 Task: Create Card Event Planning in Board Employee Performance Tracking to Workspace Contract Management. Create Card Roundtable Discussion Review in Board Customer Feedback Action Planning to Workspace Contract Management. Create Card Event Execution in Board Business Model Lean Startup Methodology Implementation to Workspace Contract Management
Action: Mouse moved to (57, 280)
Screenshot: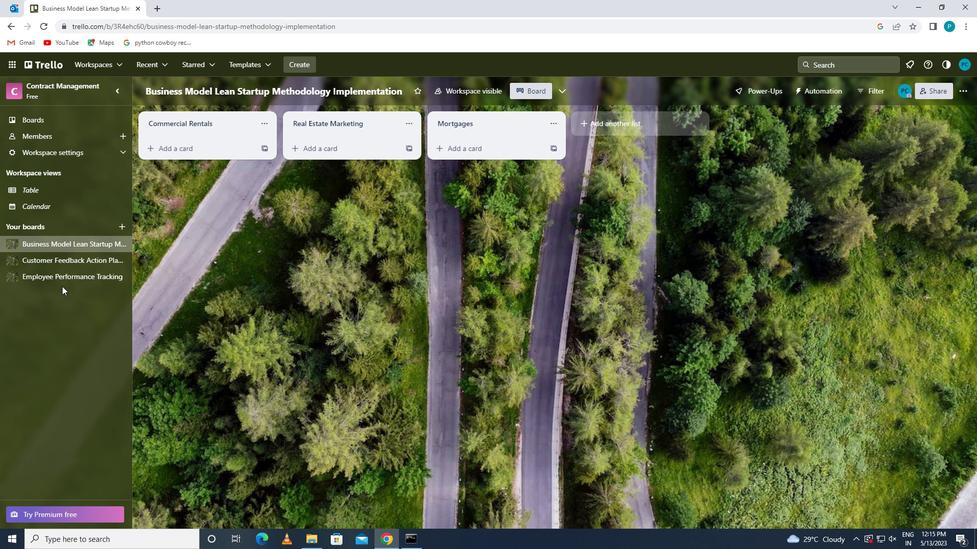 
Action: Mouse pressed left at (57, 280)
Screenshot: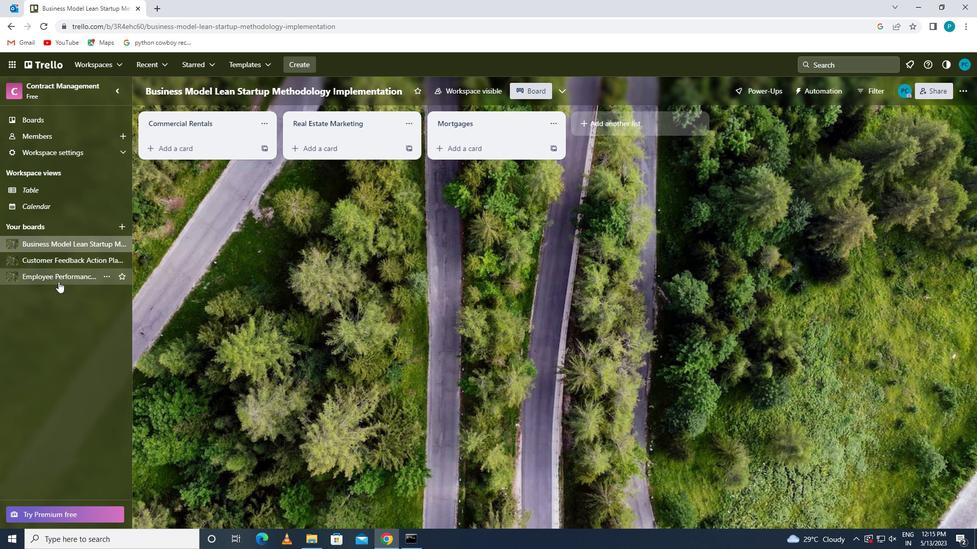 
Action: Mouse moved to (174, 149)
Screenshot: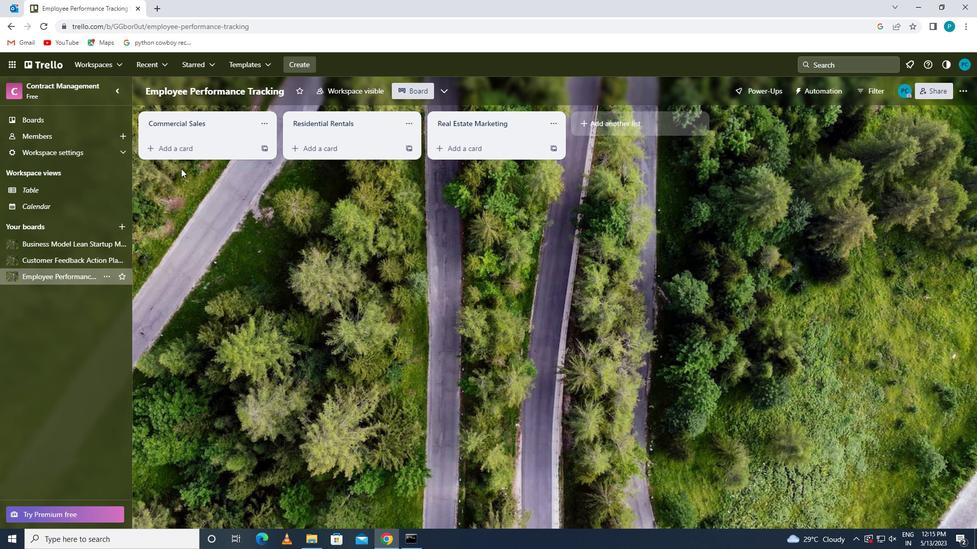 
Action: Mouse pressed left at (174, 149)
Screenshot: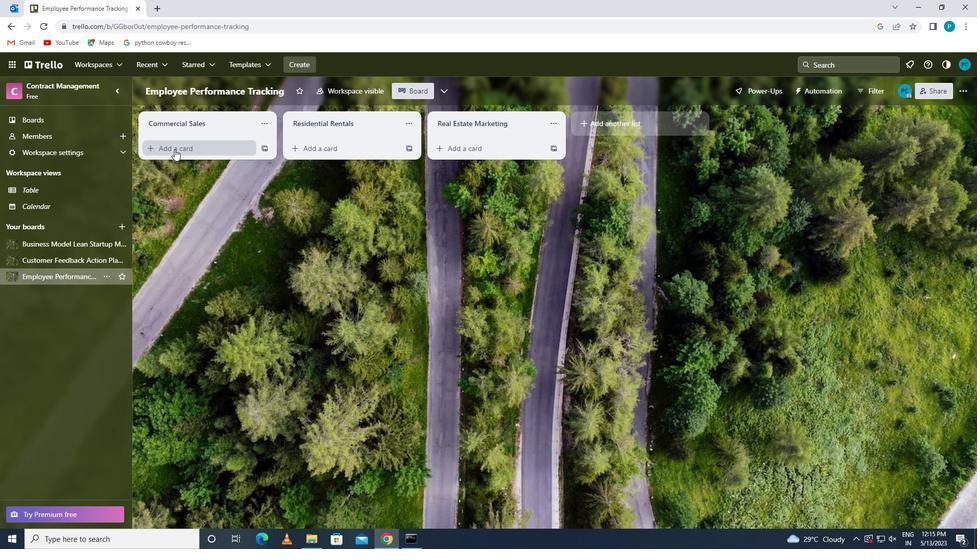 
Action: Key pressed <Key.caps_lock>e<Key.caps_lock>vent<Key.space><Key.caps_lock>p<Key.caps_lock>lanning<Key.space>
Screenshot: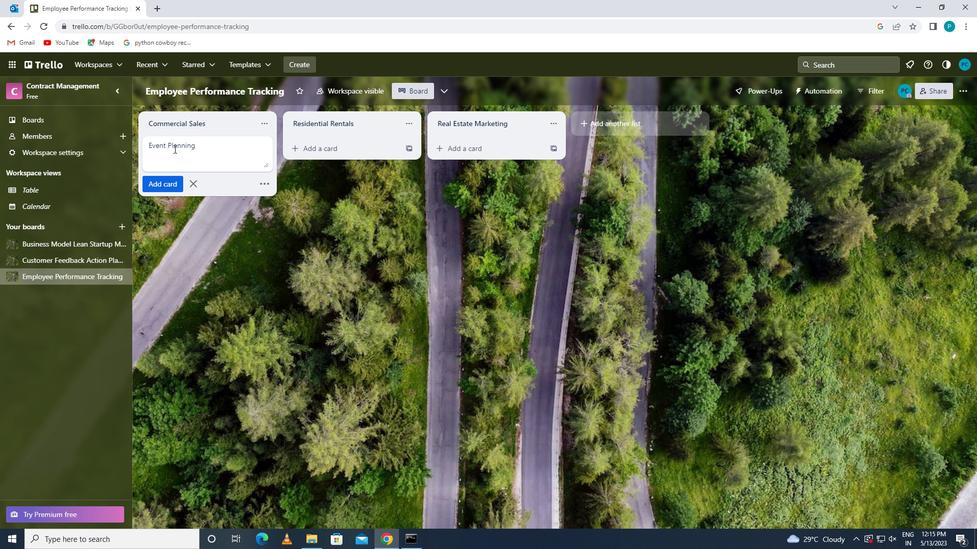 
Action: Mouse moved to (173, 180)
Screenshot: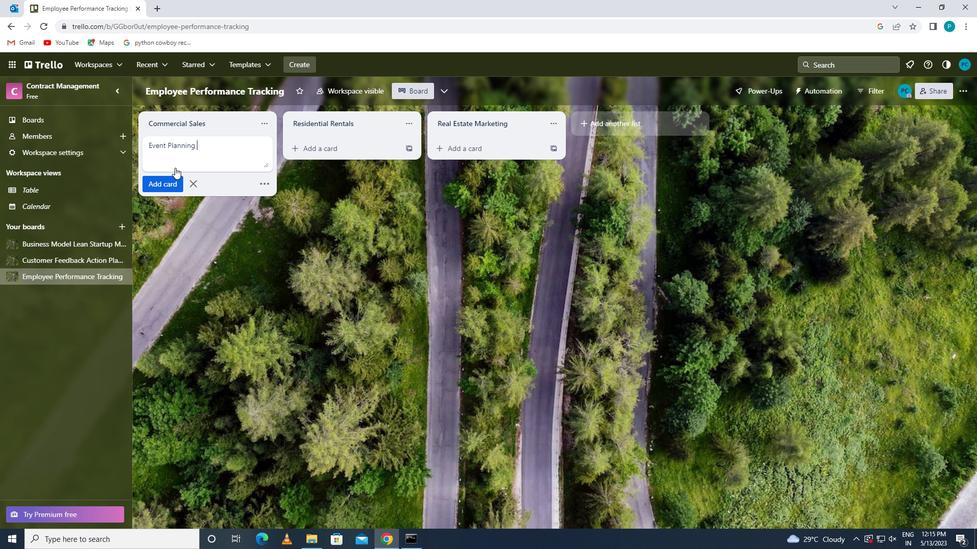 
Action: Mouse pressed left at (173, 180)
Screenshot: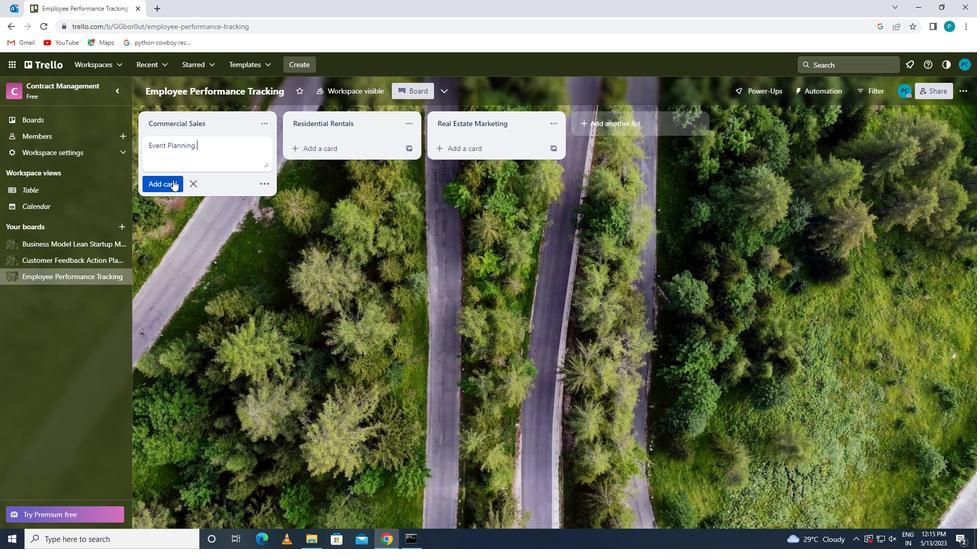 
Action: Mouse moved to (72, 264)
Screenshot: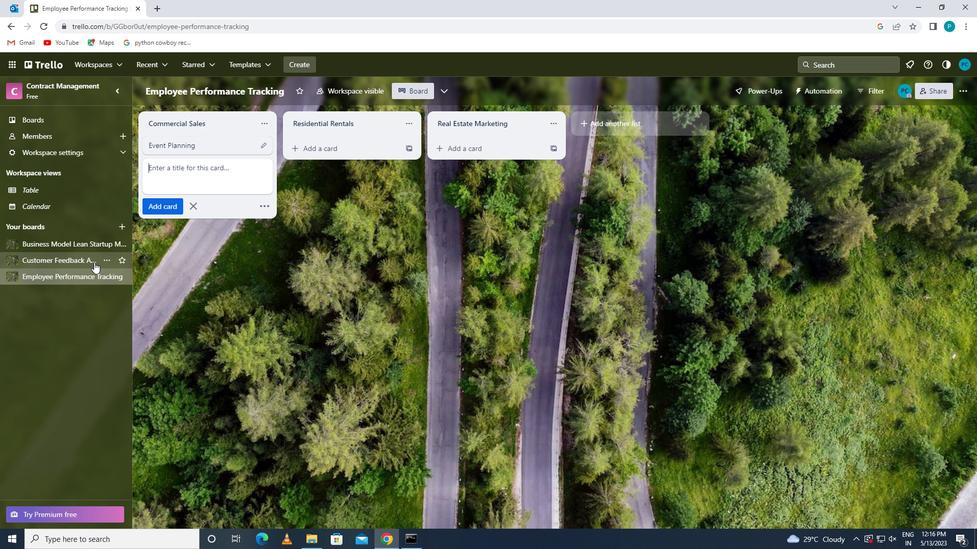 
Action: Mouse pressed left at (72, 264)
Screenshot: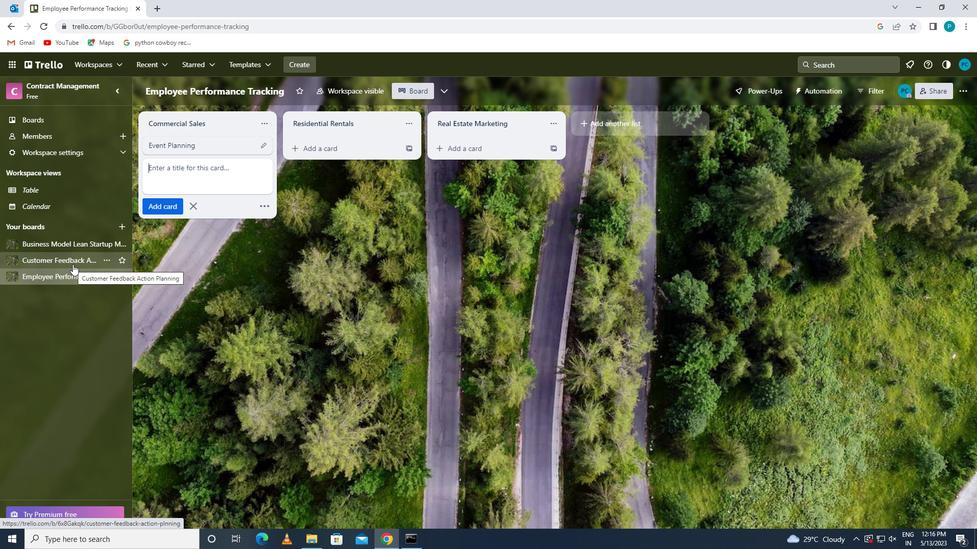 
Action: Mouse moved to (178, 146)
Screenshot: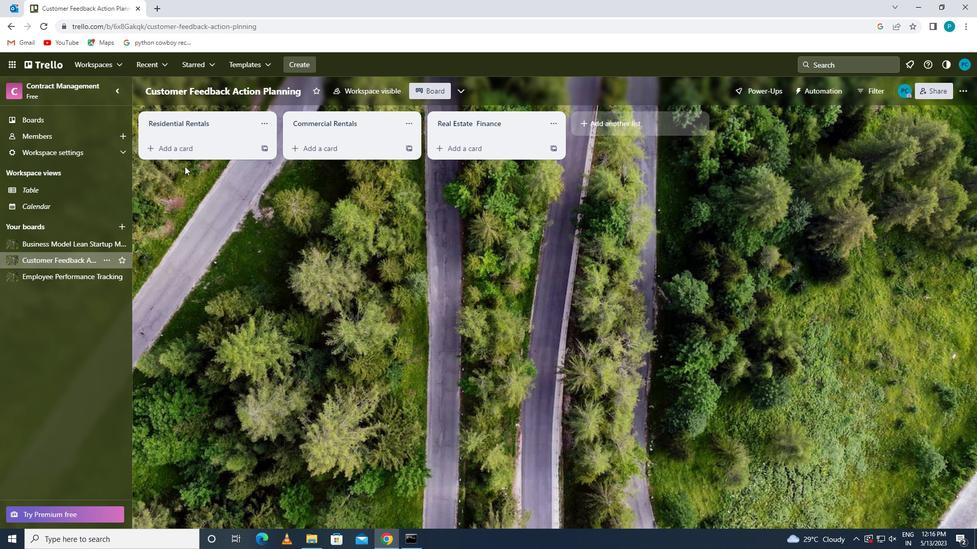 
Action: Mouse pressed left at (178, 146)
Screenshot: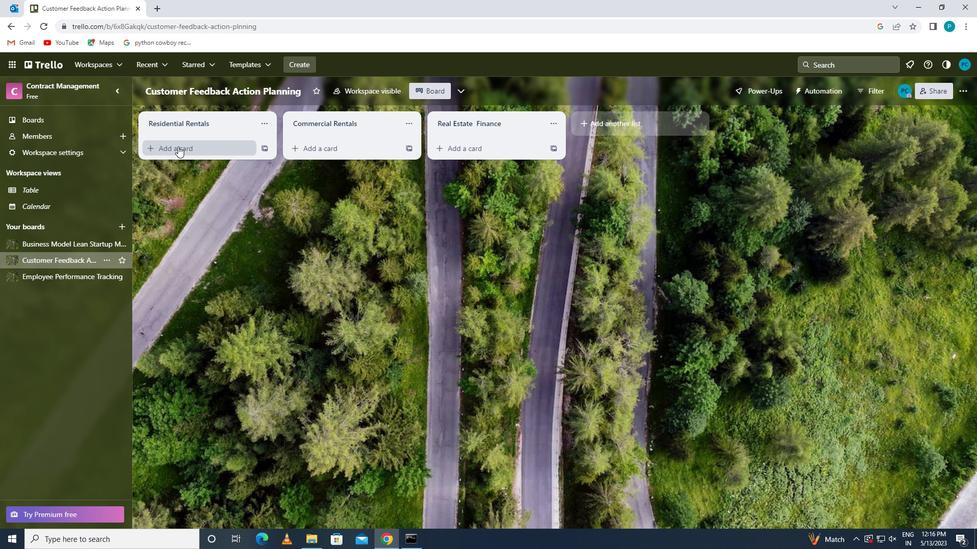 
Action: Key pressed <Key.caps_lock>r<Key.caps_lock>oundtable<Key.space><Key.caps_lock>d<Key.caps_lock>iscussion<Key.space><Key.caps_lock>r<Key.caps_lock>evo<Key.backspace>iew
Screenshot: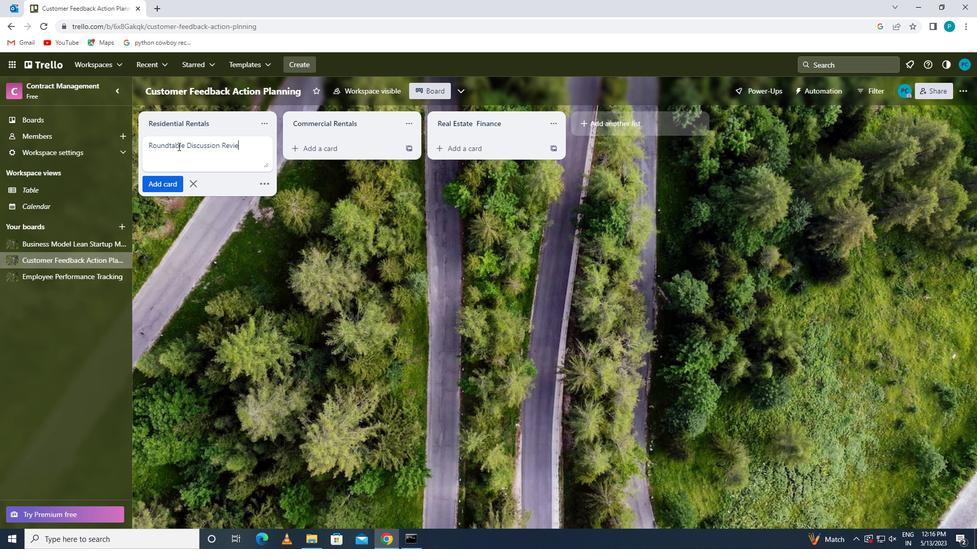 
Action: Mouse moved to (172, 179)
Screenshot: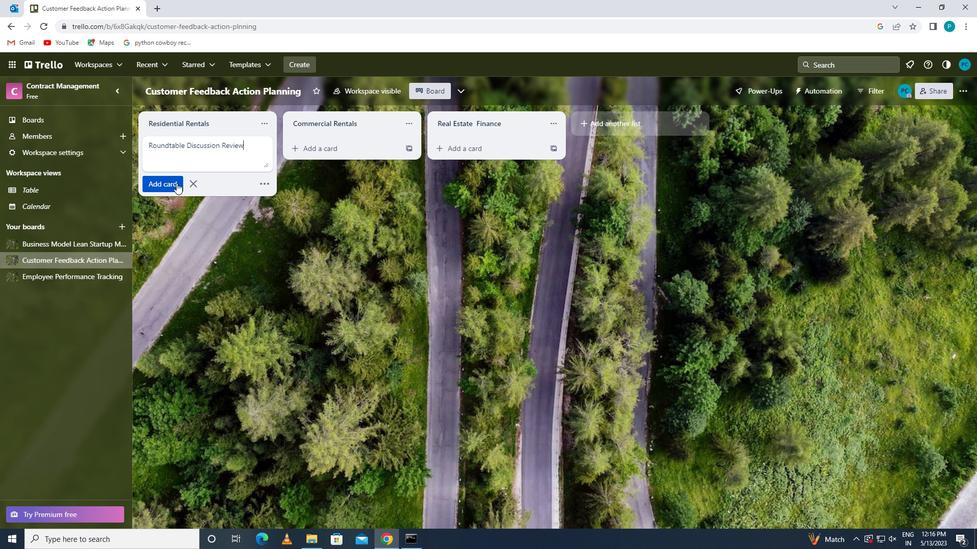 
Action: Mouse pressed left at (172, 179)
Screenshot: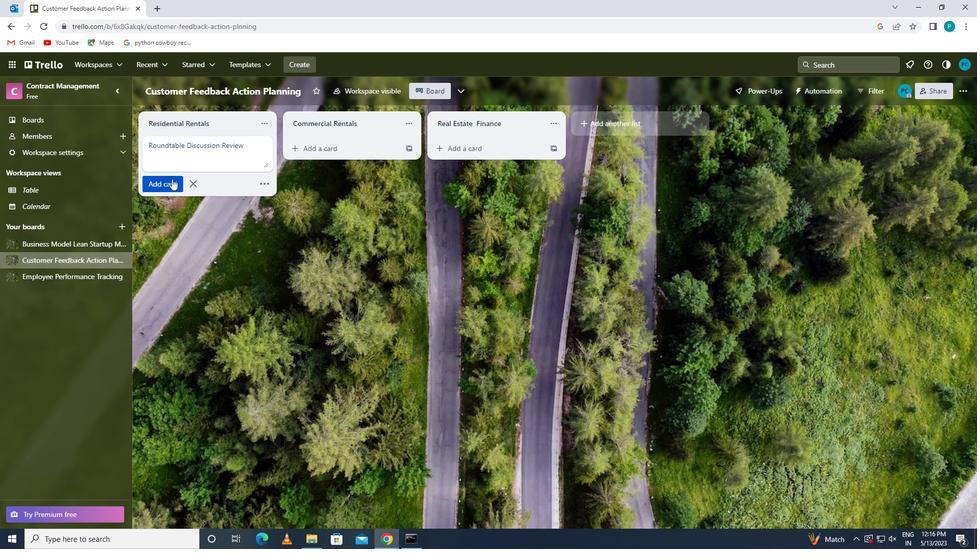 
Action: Mouse moved to (46, 249)
Screenshot: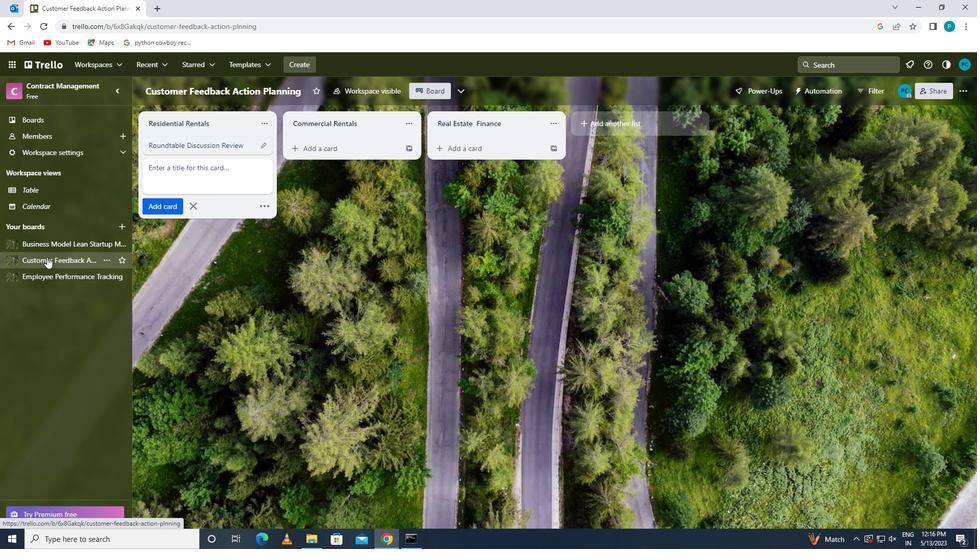 
Action: Mouse pressed left at (46, 249)
Screenshot: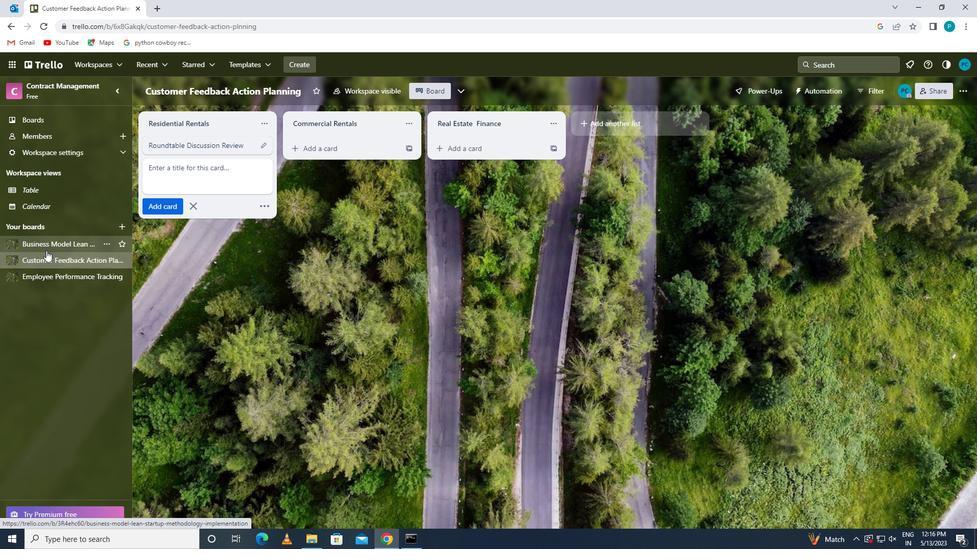 
Action: Mouse moved to (181, 154)
Screenshot: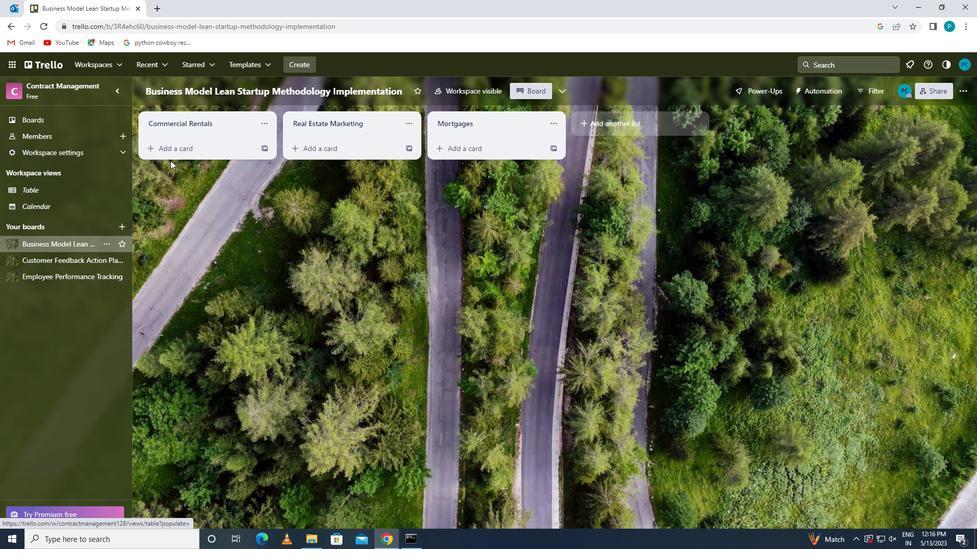 
Action: Mouse pressed left at (181, 154)
Screenshot: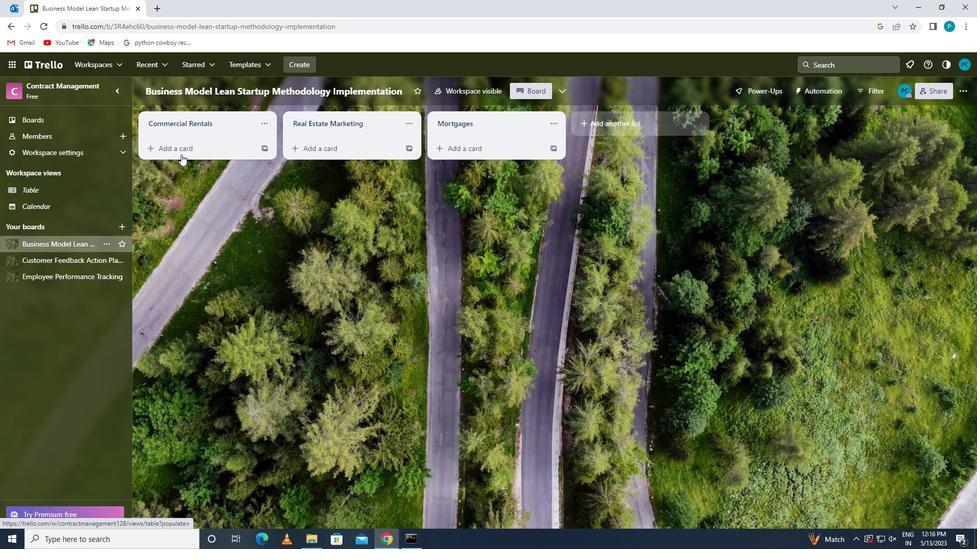 
Action: Key pressed <Key.caps_lock>e<Key.caps_lock>vent<Key.space><Key.caps_lock>e<Key.caps_lock>xecutiomn<Key.backspace><Key.backspace>n
Screenshot: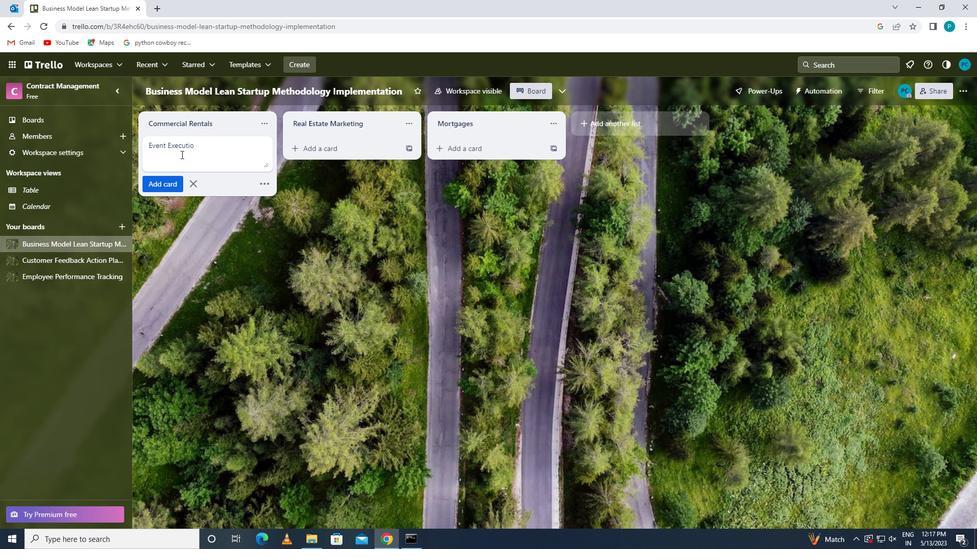 
Action: Mouse moved to (172, 184)
Screenshot: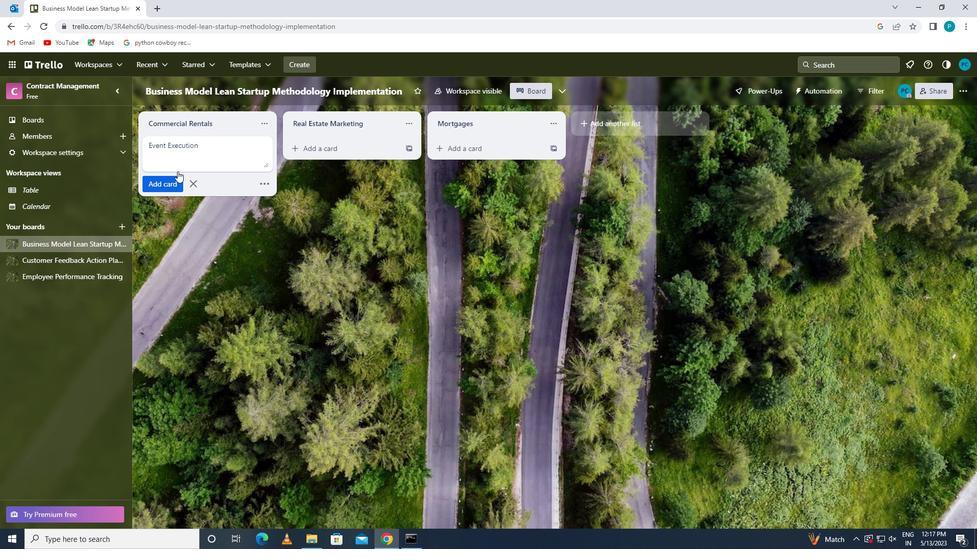 
Action: Mouse pressed left at (172, 184)
Screenshot: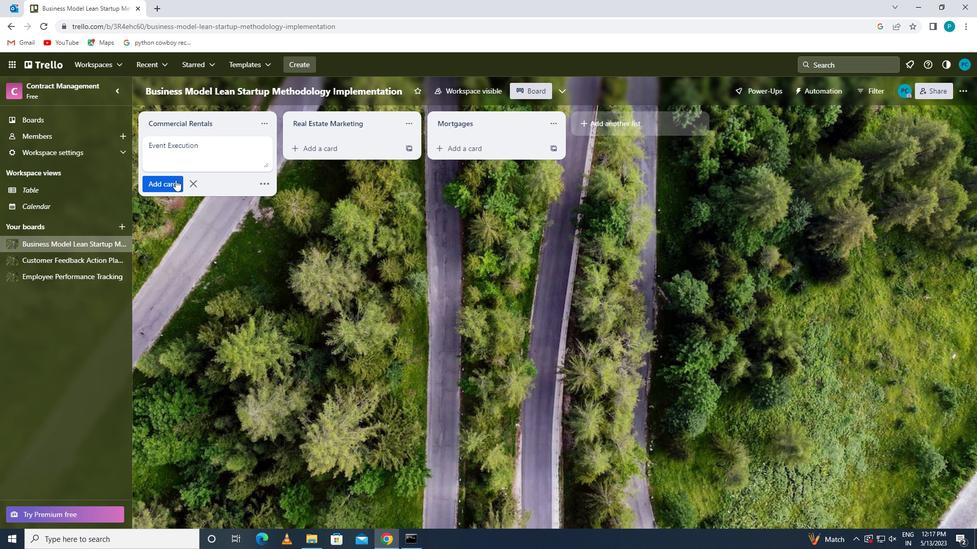 
